 Task: Create a rule from the Recommended list, Task Added to this Project -> add SubTasks in the project Transpire with SubTasks Gather and Analyse Requirements , Design and Implement Solution , System Test and UAT , Release to Production / Go Live.
Action: Mouse moved to (56, 451)
Screenshot: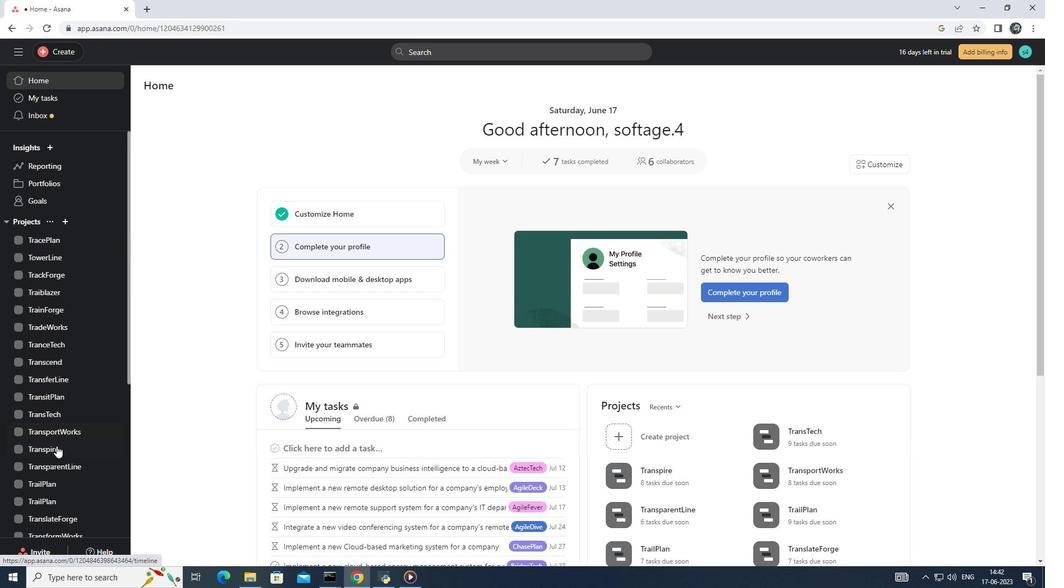 
Action: Mouse pressed left at (56, 451)
Screenshot: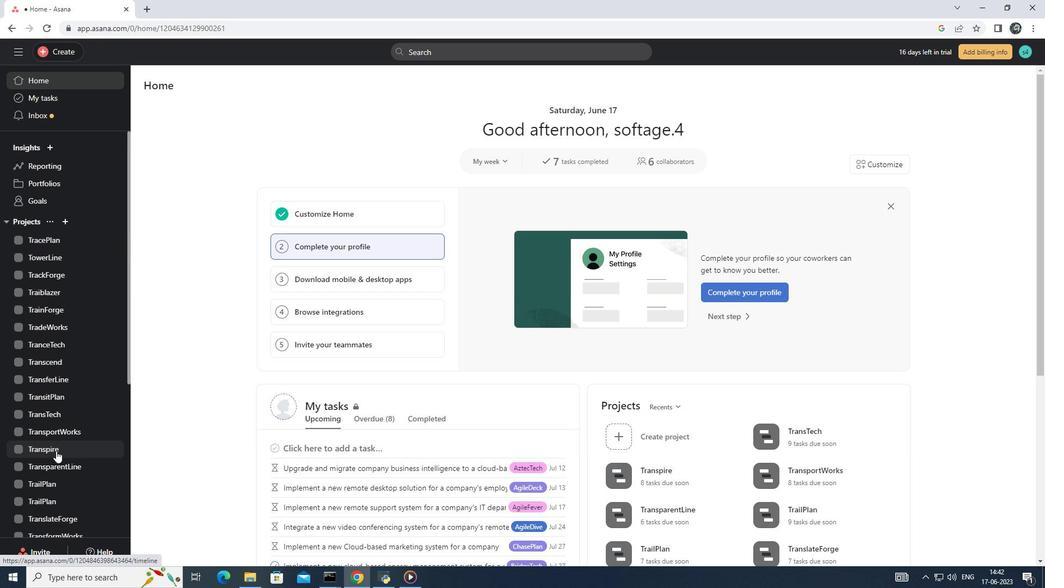 
Action: Mouse moved to (1013, 92)
Screenshot: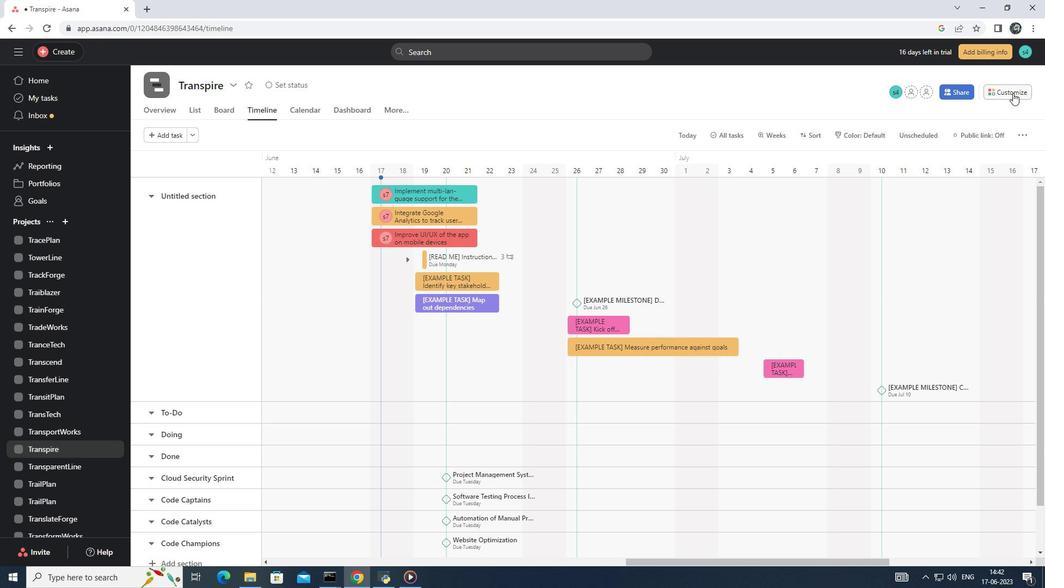 
Action: Mouse pressed left at (1013, 92)
Screenshot: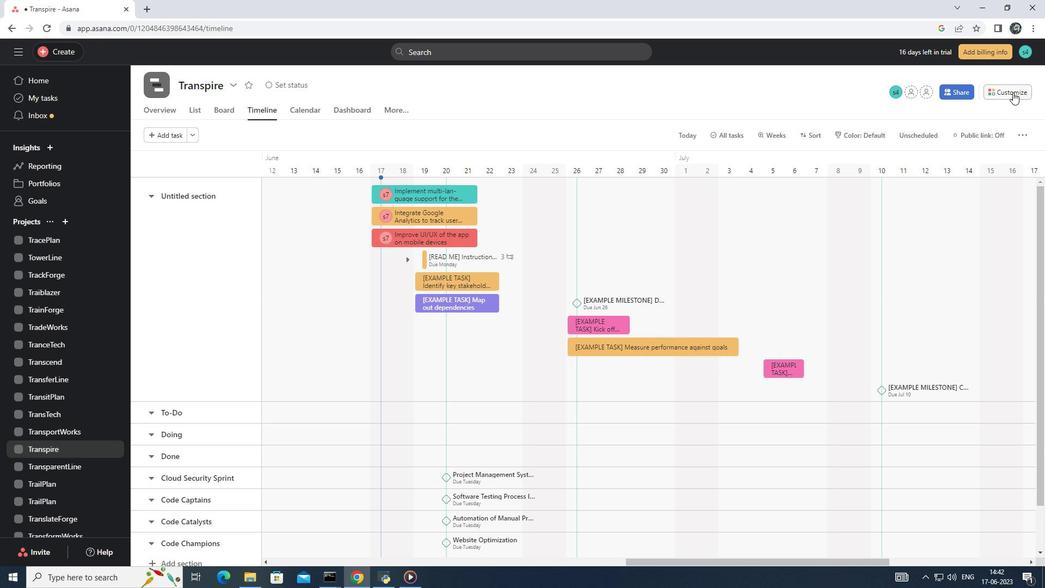 
Action: Mouse moved to (808, 259)
Screenshot: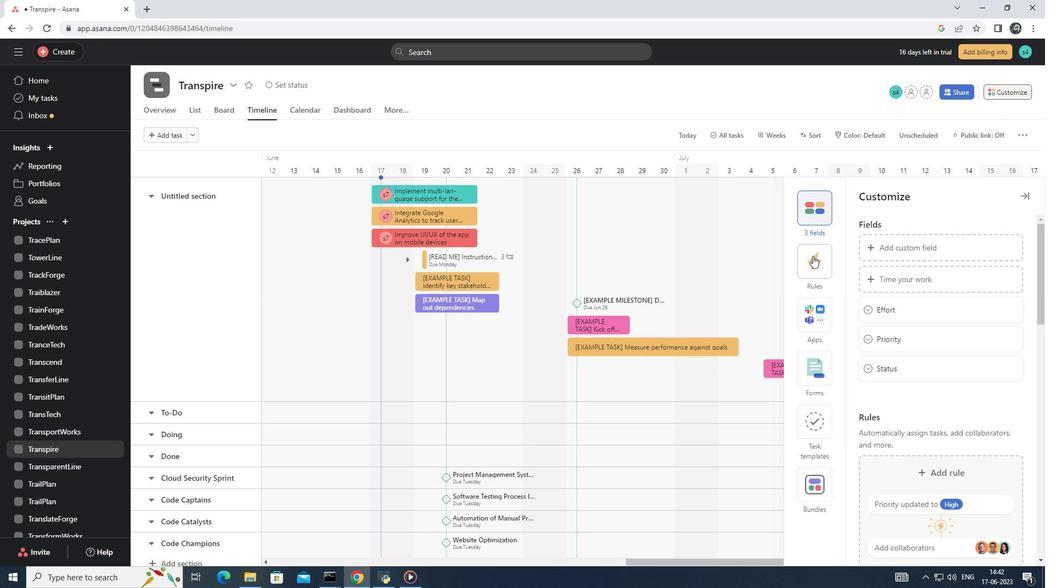 
Action: Mouse pressed left at (808, 259)
Screenshot: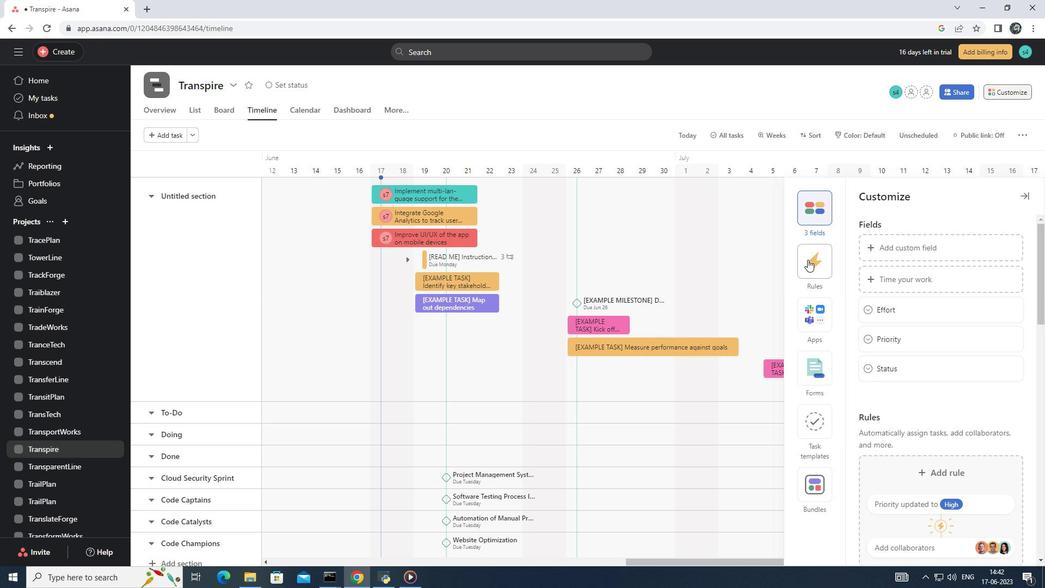 
Action: Mouse moved to (918, 283)
Screenshot: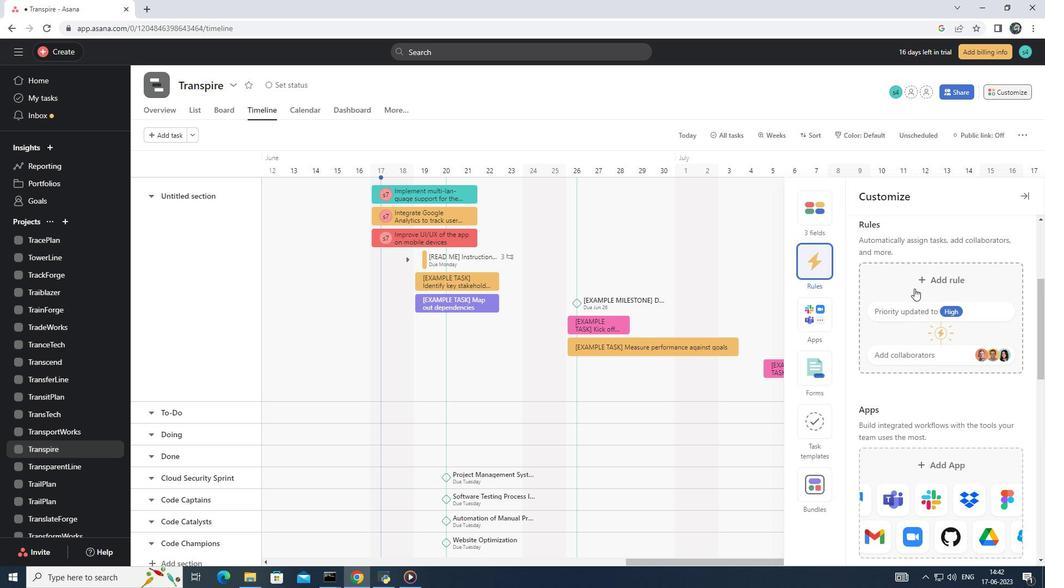 
Action: Mouse pressed left at (918, 283)
Screenshot: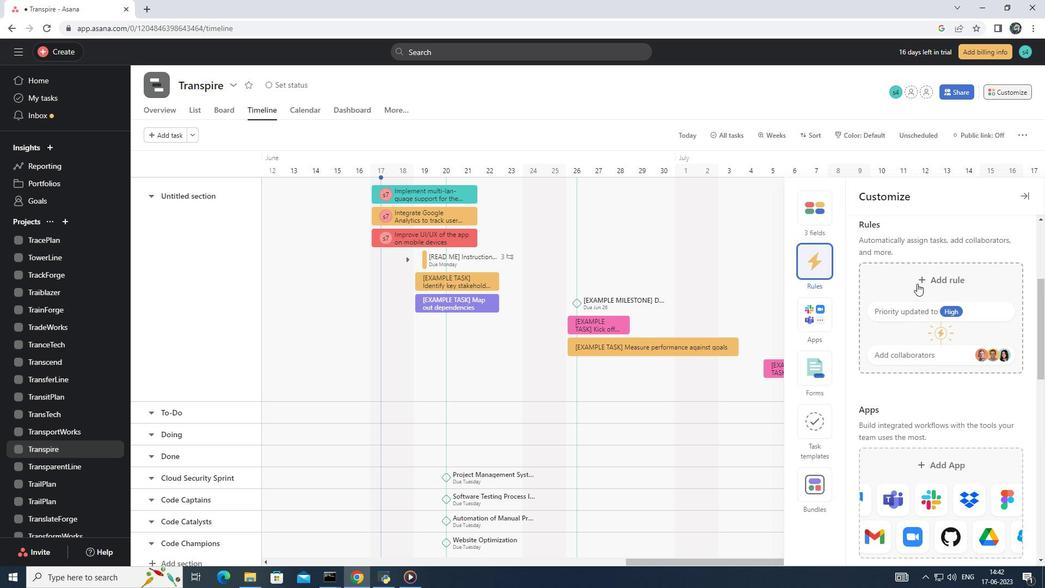 
Action: Mouse moved to (745, 182)
Screenshot: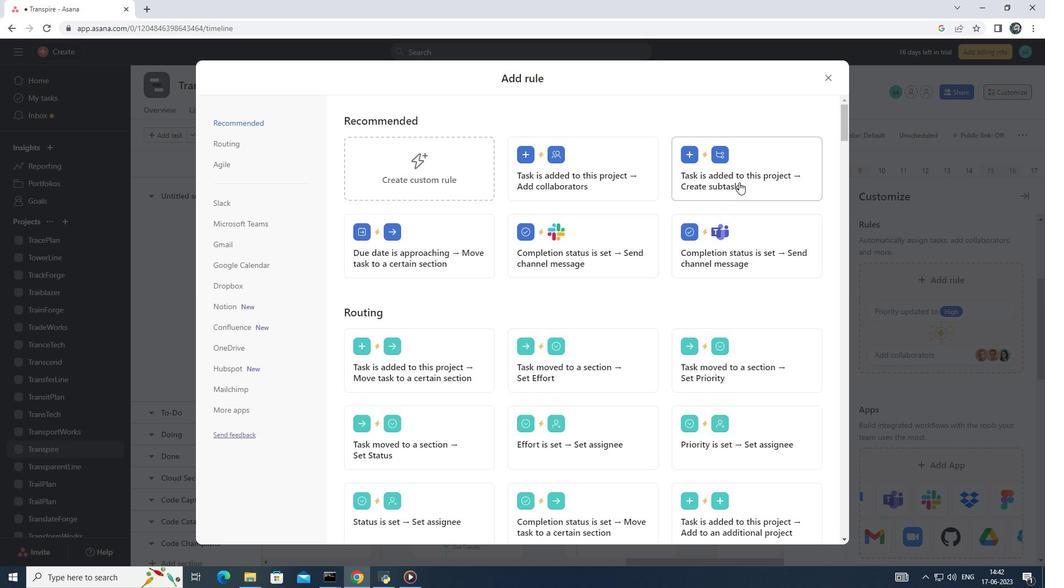 
Action: Mouse pressed left at (745, 182)
Screenshot: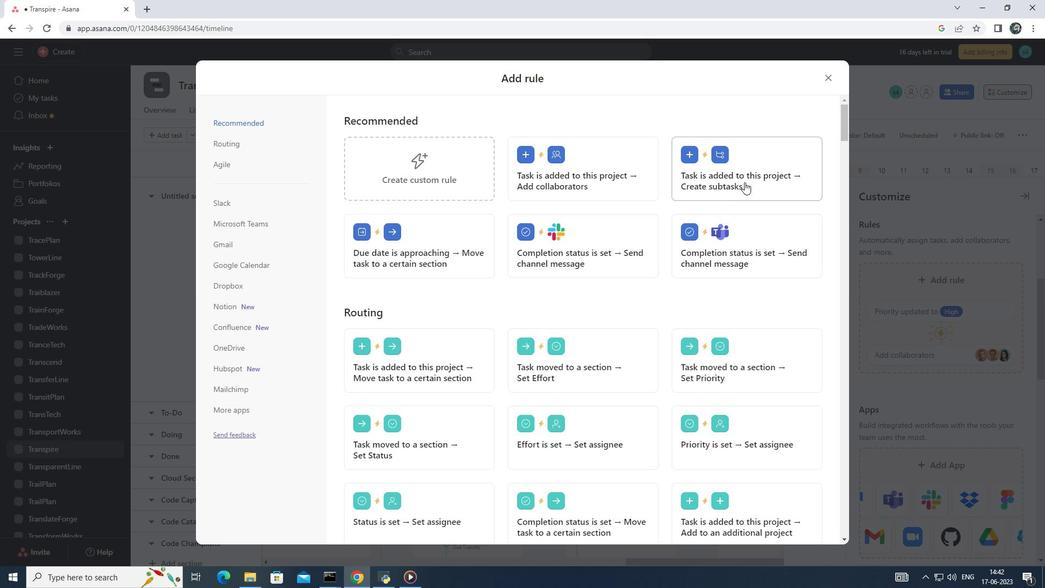
Action: Mouse moved to (708, 173)
Screenshot: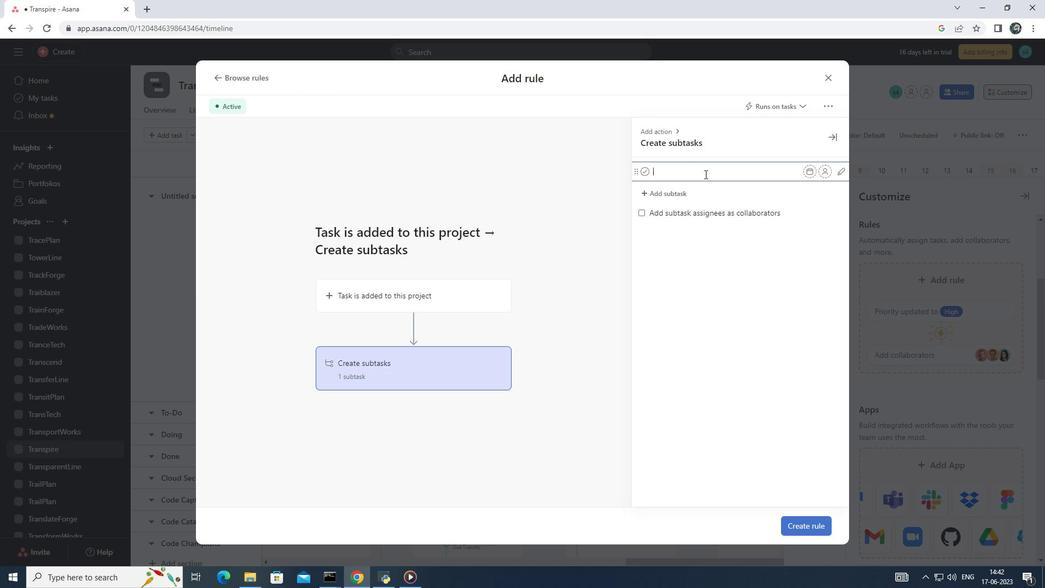 
Action: Mouse pressed left at (708, 173)
Screenshot: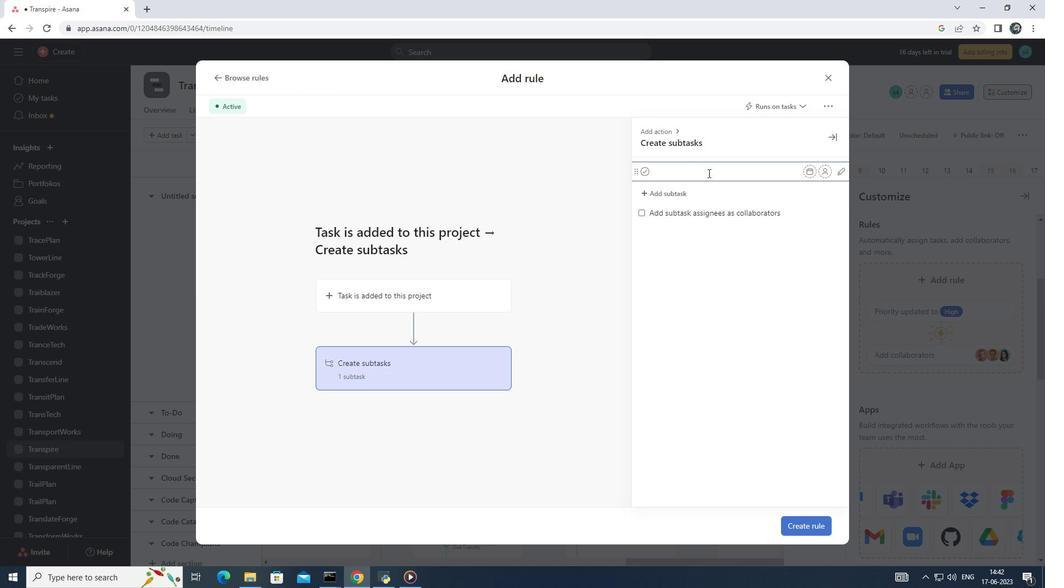 
Action: Key pressed <Key.shift>Gather<Key.space>and<Key.space><Key.shift>Analyse<Key.space><Key.shift>Requirements<Key.enter><Key.shift>Design<Key.space>and<Key.space><Key.shift>Implement<Key.space><Key.shift>Solution<Key.enter><Key.shift>System<Key.space><Key.shift>Test<Key.space>and<Key.space><Key.shift>UAT<Key.enter><Key.shift>Release<Key.space>to<Key.space><Key.shift><Key.shift><Key.shift><Key.shift><Key.shift><Key.shift><Key.shift><Key.shift><Key.shift><Key.shift><Key.shift>Production<Key.space>/<Key.space><Key.shift>Go<Key.space><Key.shift>Live
Screenshot: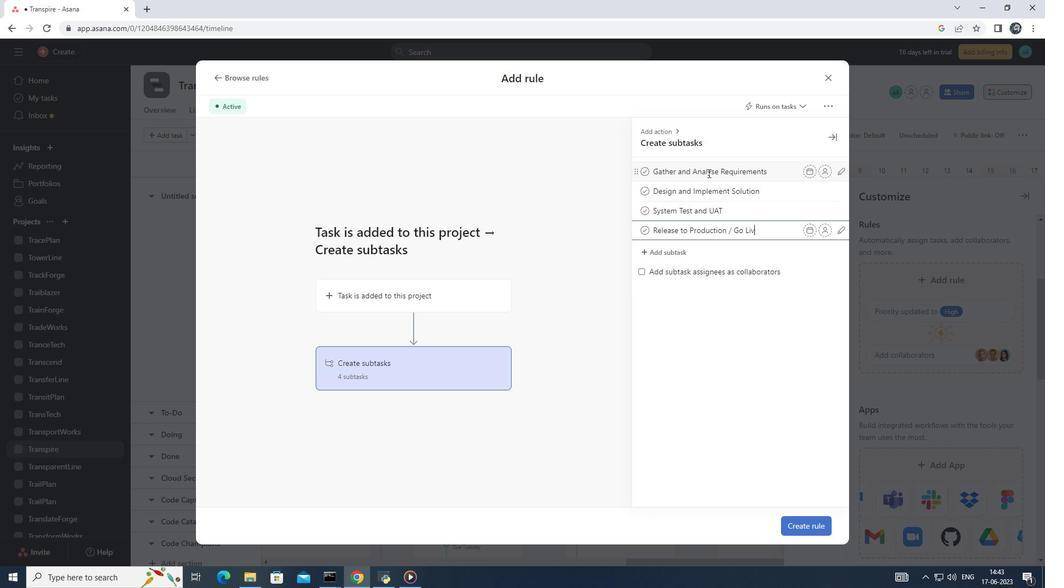 
Action: Mouse moved to (802, 524)
Screenshot: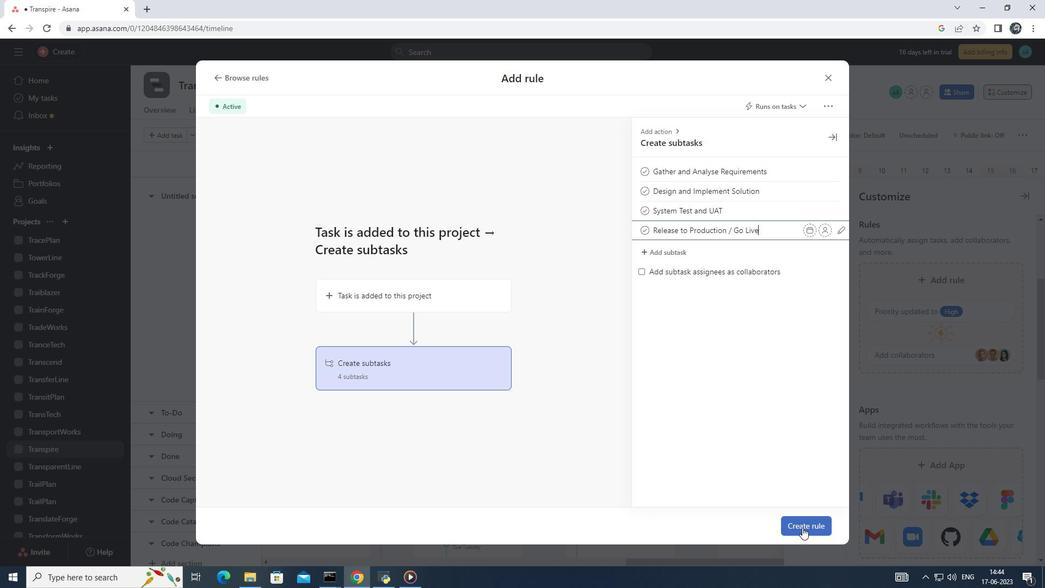 
Action: Mouse pressed left at (802, 524)
Screenshot: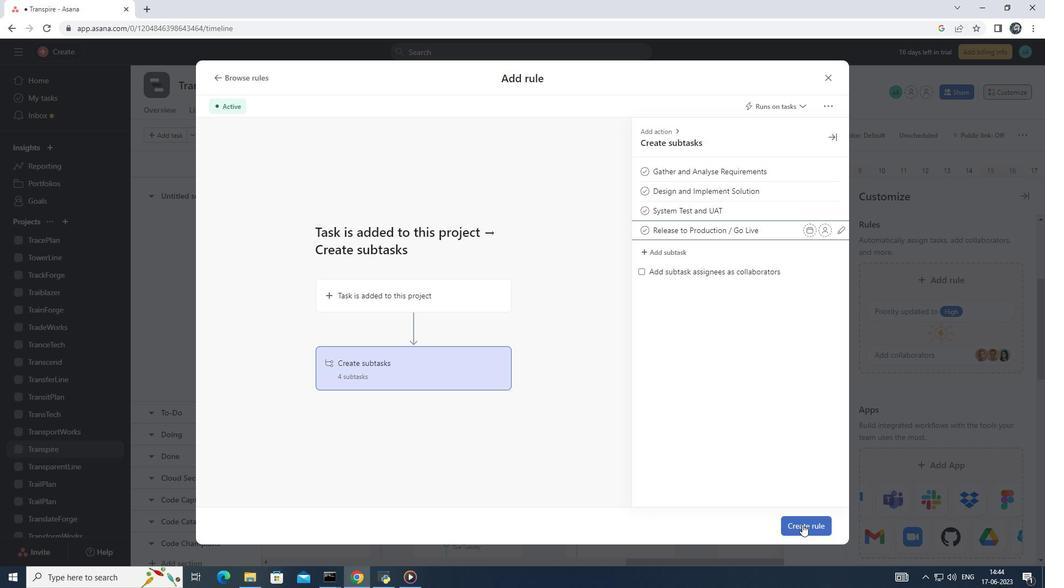 
Action: Mouse moved to (1041, 505)
Screenshot: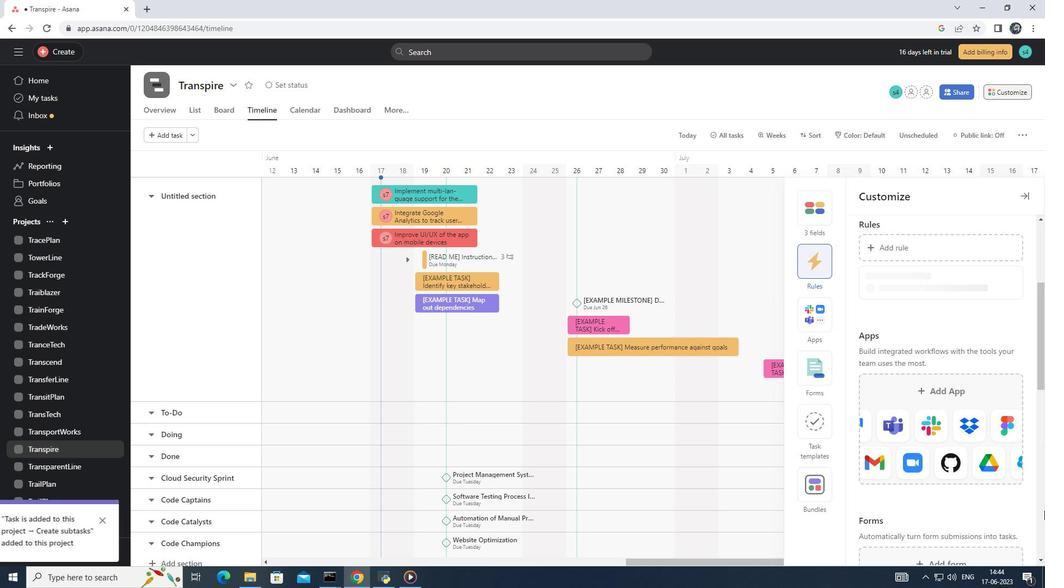 
